 Task: Change the deinterlace mode to Discard.
Action: Mouse moved to (60, 10)
Screenshot: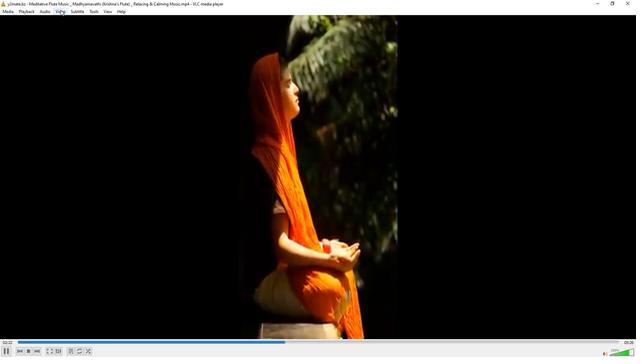 
Action: Mouse pressed left at (60, 10)
Screenshot: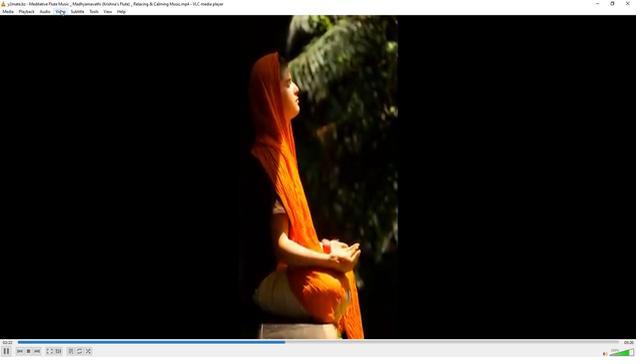 
Action: Mouse moved to (117, 99)
Screenshot: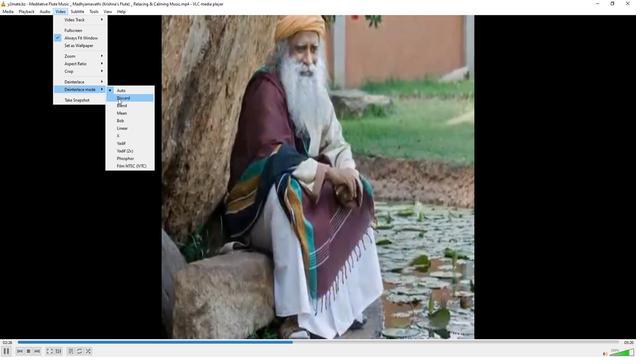 
Action: Mouse pressed left at (117, 99)
Screenshot: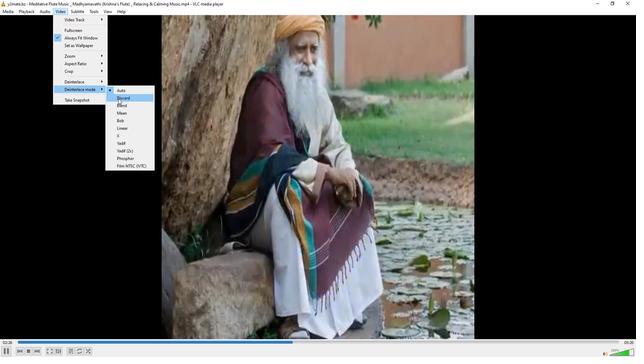 
Action: Mouse moved to (117, 98)
Screenshot: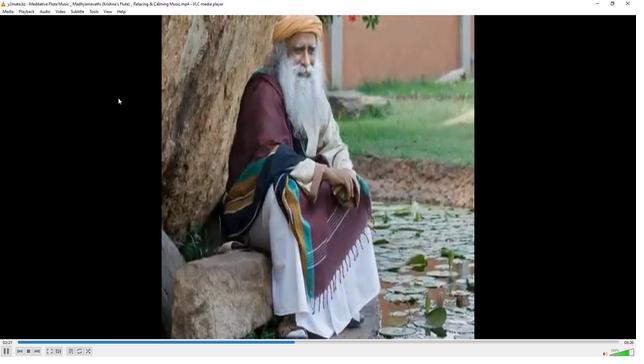 
